 Task: Click to Remove button while find customer
Action: Mouse moved to (170, 21)
Screenshot: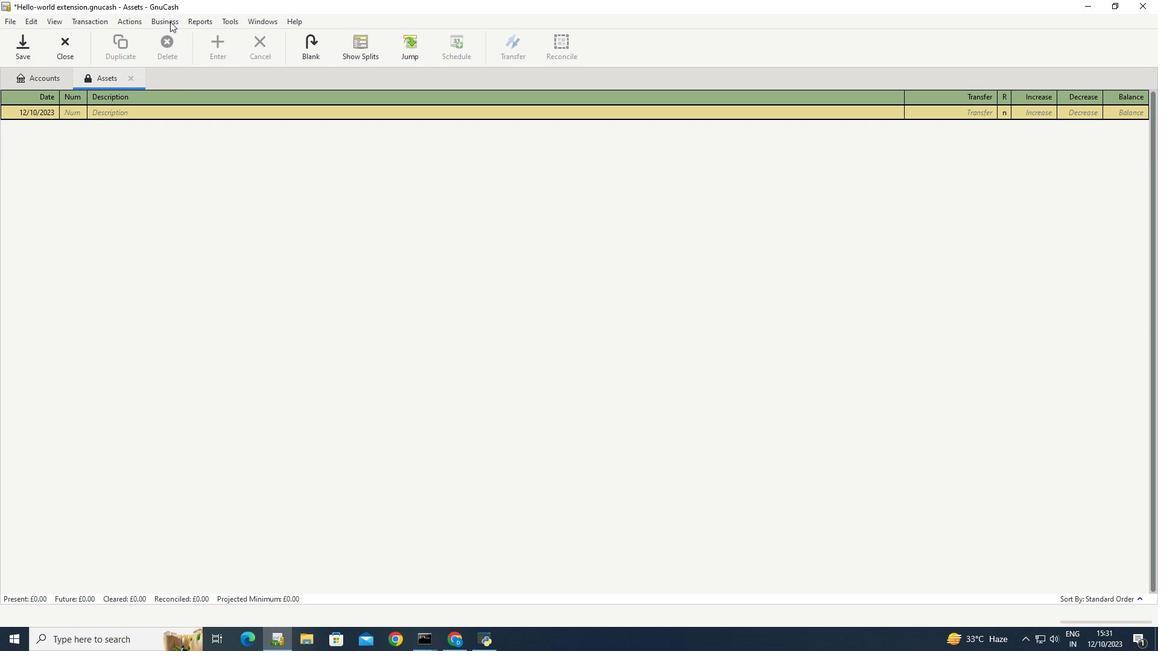 
Action: Mouse pressed left at (170, 21)
Screenshot: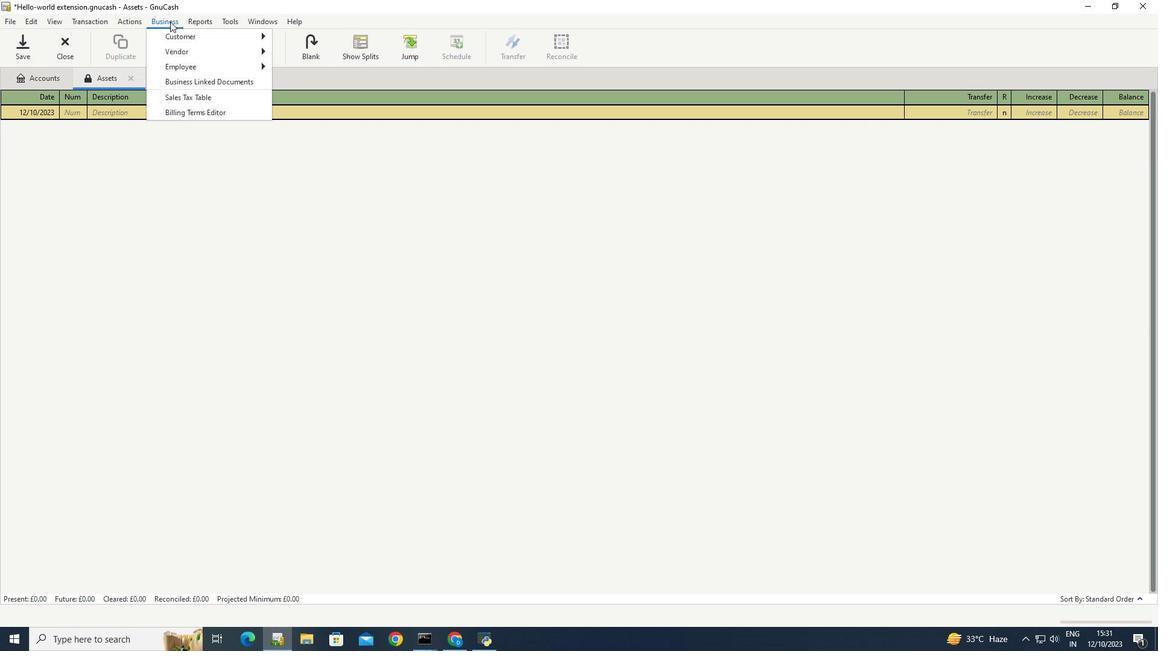
Action: Mouse moved to (305, 66)
Screenshot: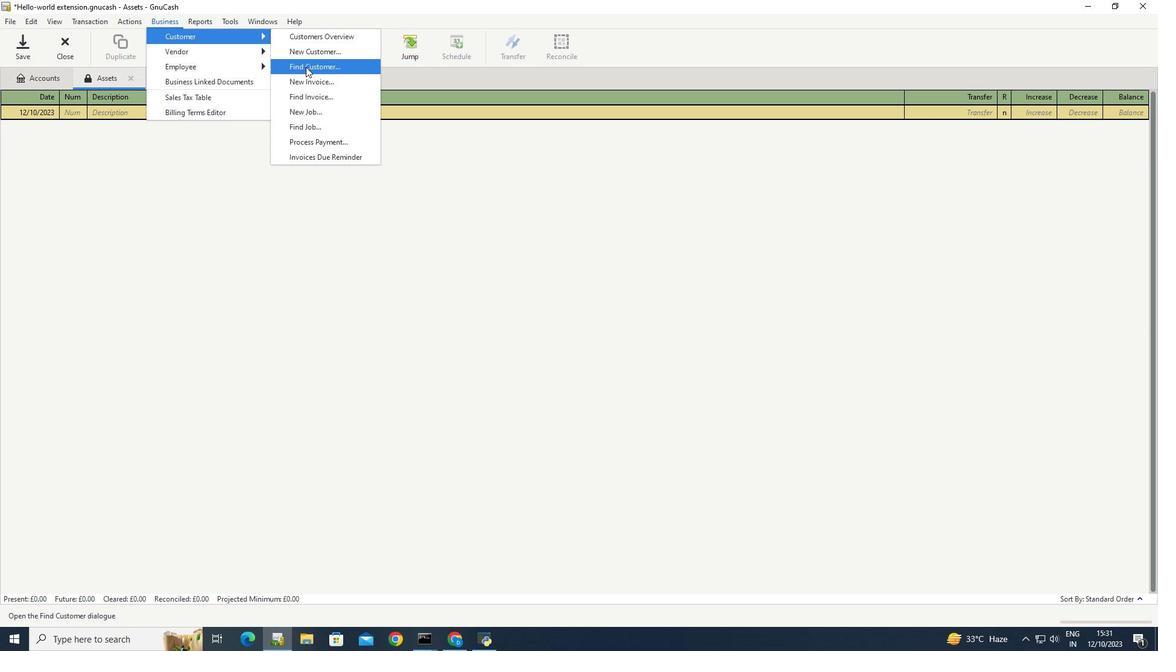 
Action: Mouse pressed left at (305, 66)
Screenshot: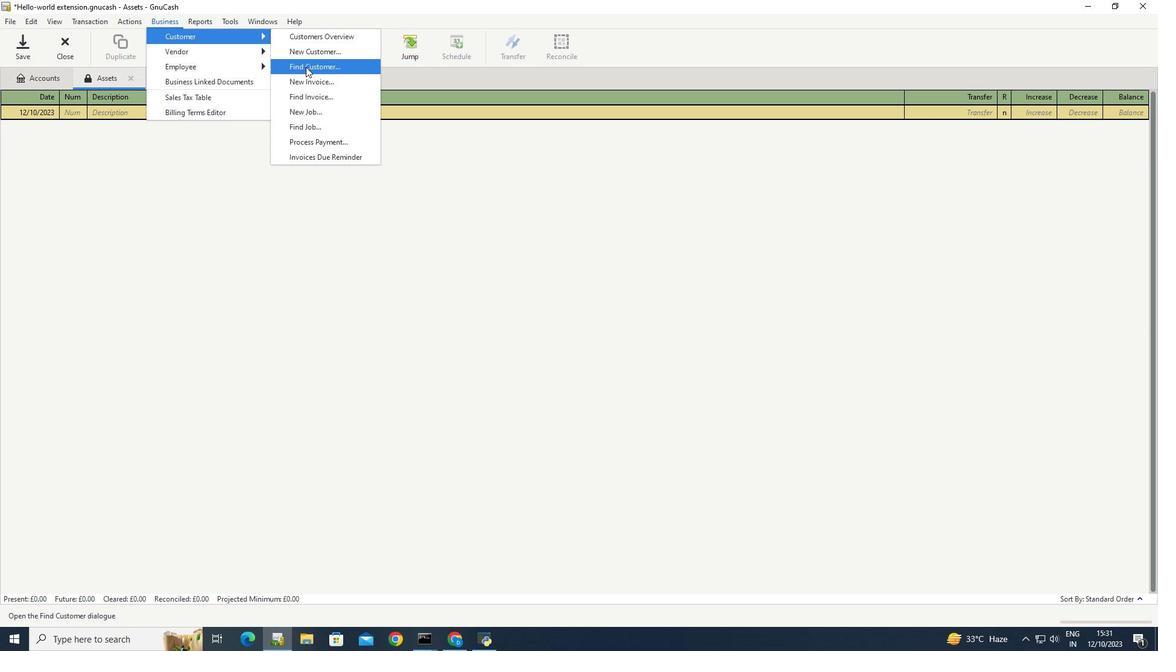
Action: Mouse moved to (738, 286)
Screenshot: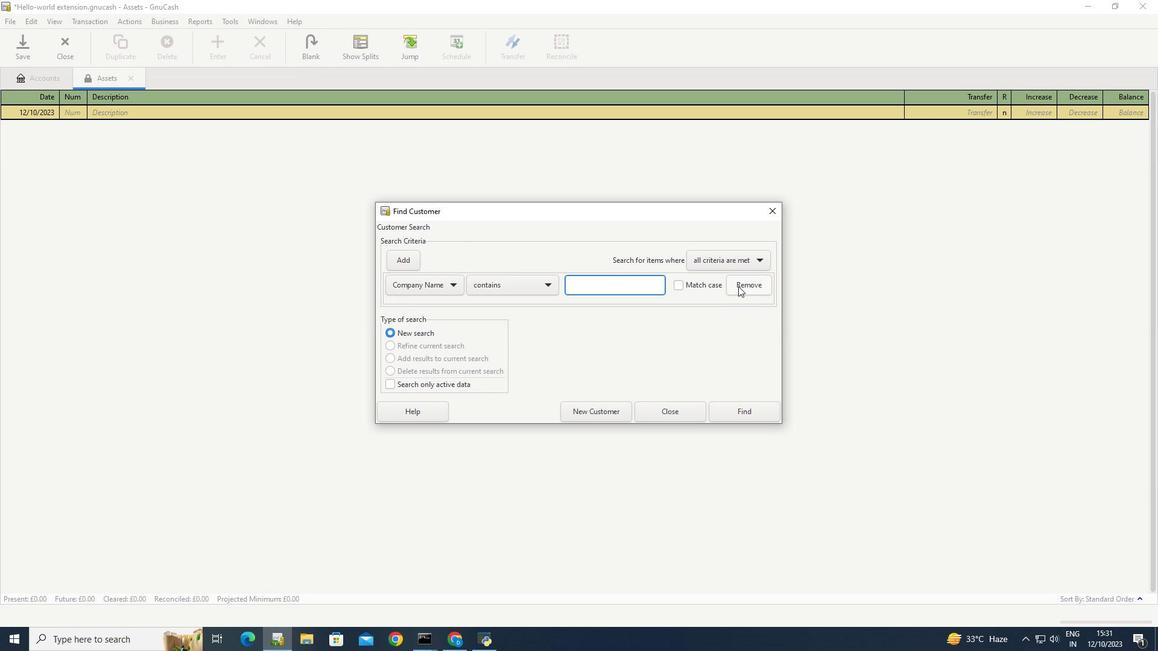 
Action: Mouse pressed left at (738, 286)
Screenshot: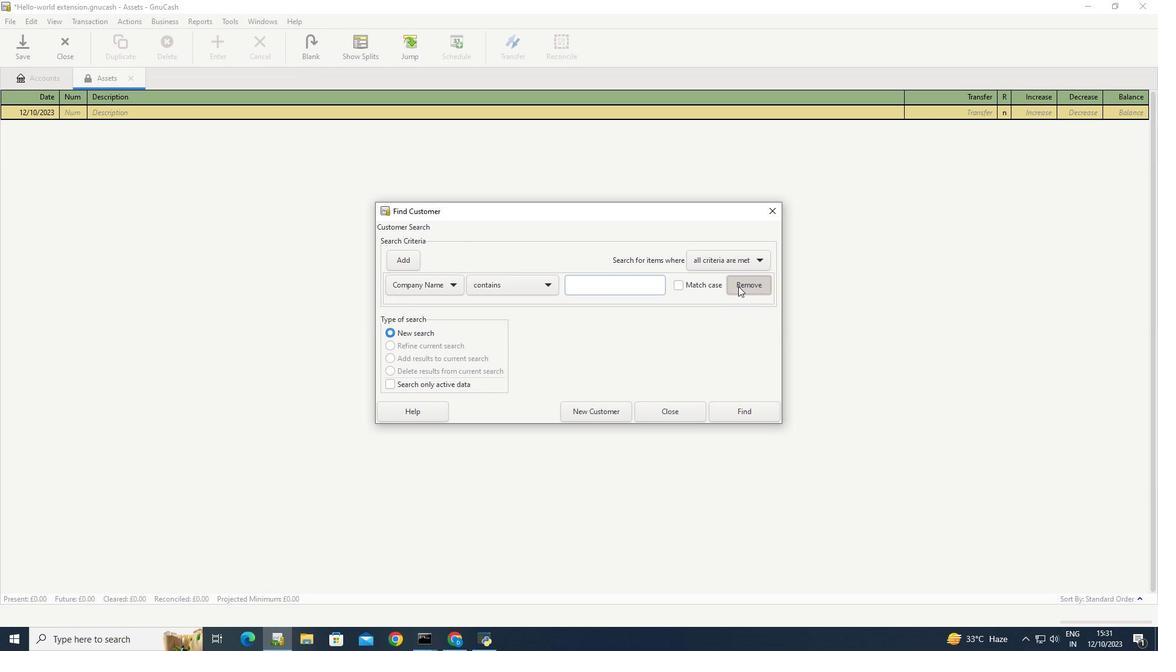 
Action: Mouse moved to (708, 324)
Screenshot: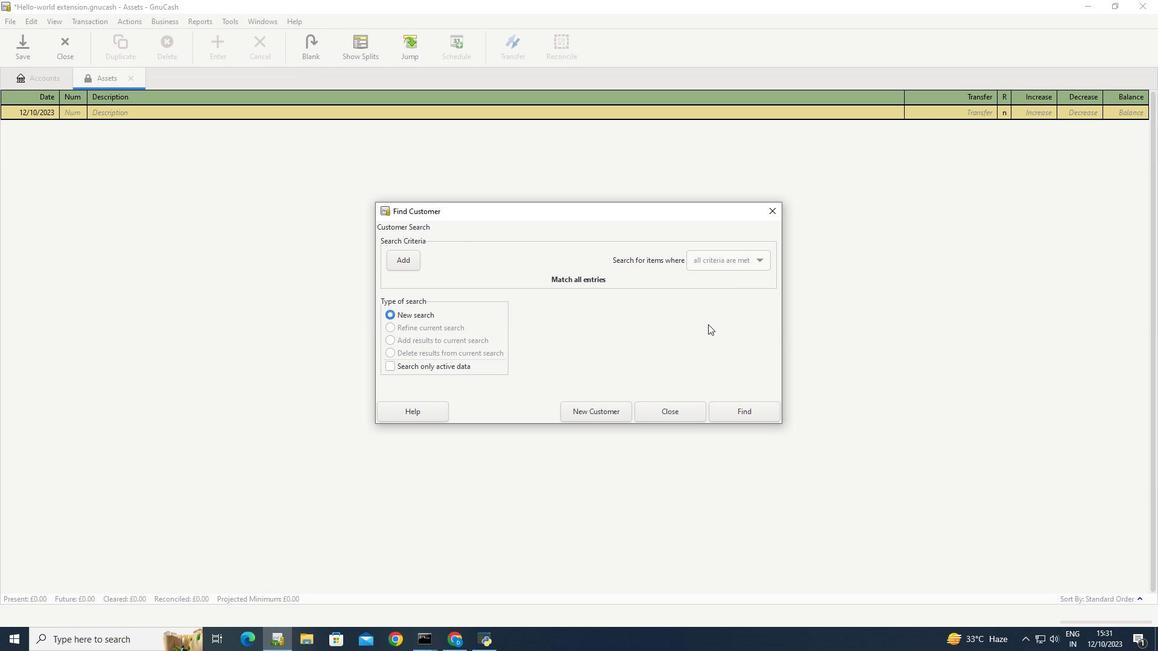 
